 Task: Locate repositories with reported security vulnerabilities.
Action: Mouse moved to (628, 39)
Screenshot: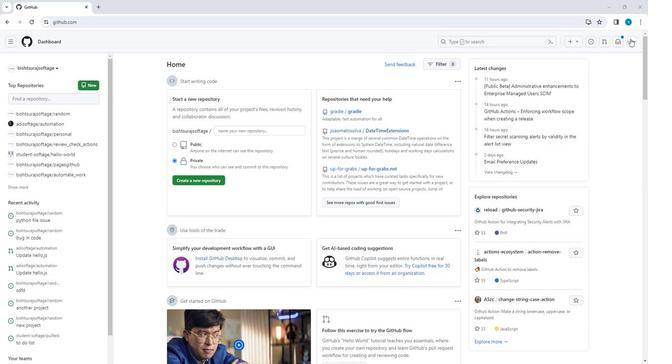 
Action: Mouse pressed left at (628, 39)
Screenshot: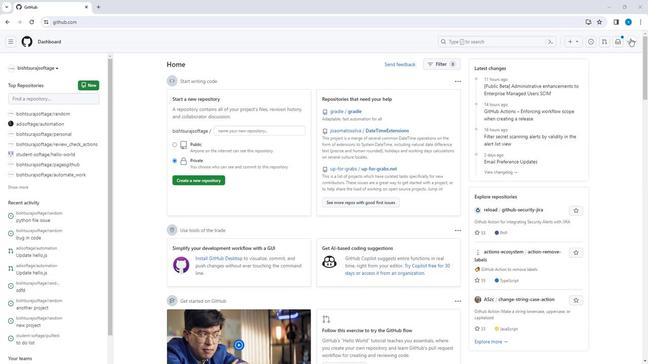 
Action: Mouse moved to (600, 93)
Screenshot: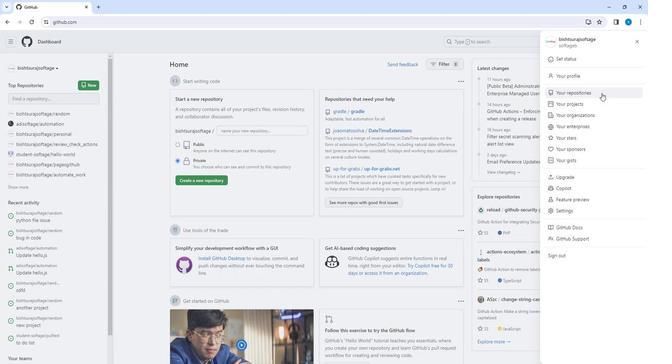 
Action: Mouse pressed left at (600, 93)
Screenshot: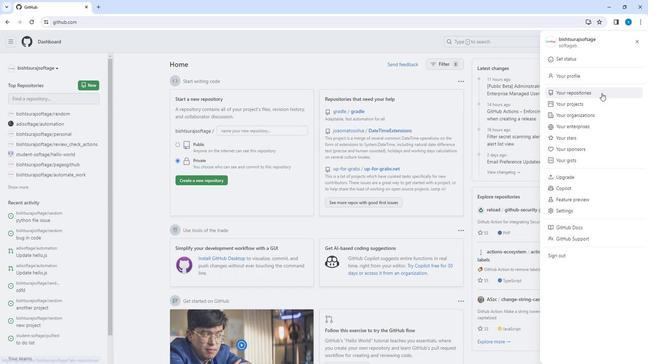 
Action: Mouse moved to (227, 105)
Screenshot: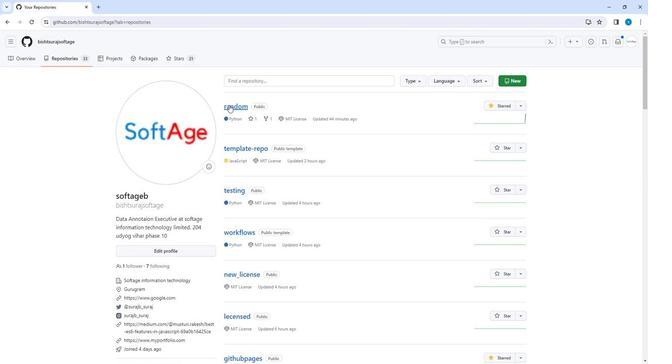 
Action: Mouse pressed left at (227, 105)
Screenshot: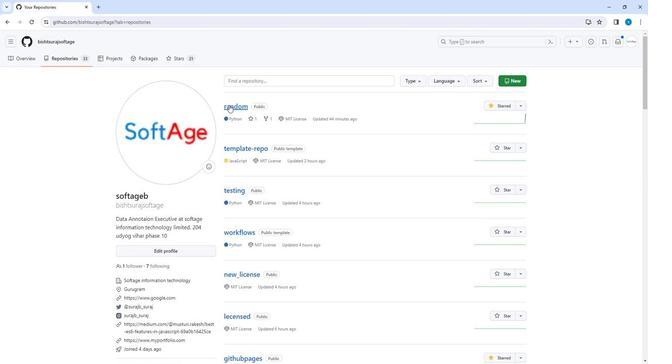 
Action: Mouse moved to (242, 60)
Screenshot: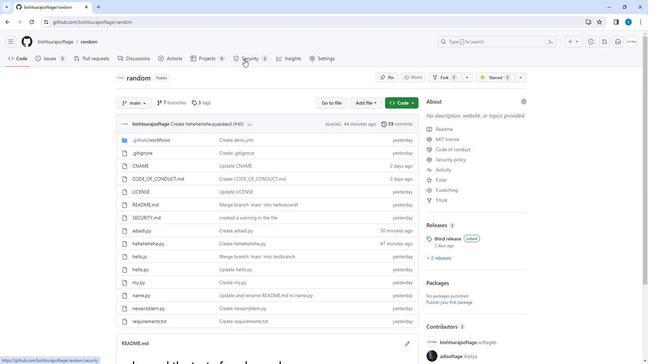 
Action: Mouse pressed left at (242, 60)
Screenshot: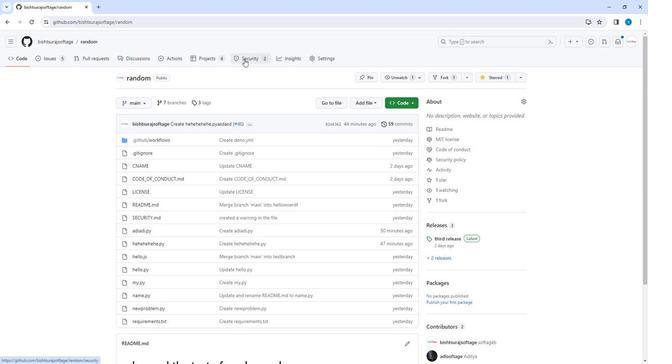 
Action: Mouse moved to (171, 146)
Screenshot: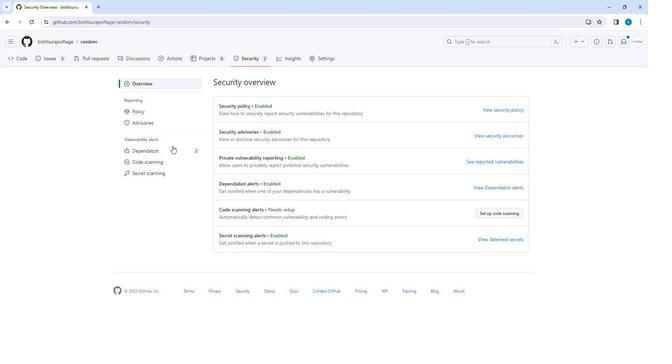
Action: Mouse pressed left at (171, 146)
Screenshot: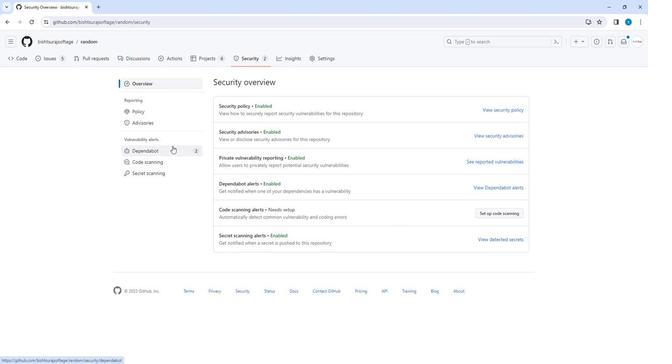 
Action: Mouse moved to (275, 193)
Screenshot: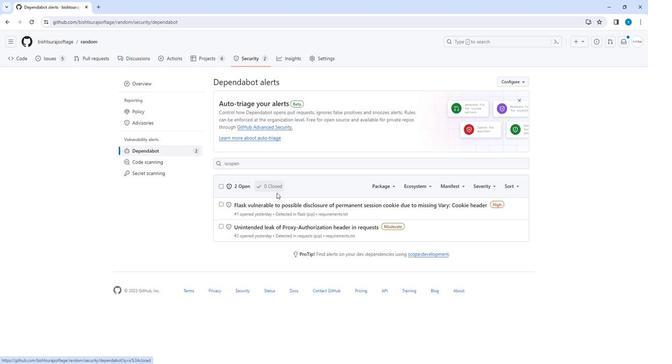 
Action: Mouse scrolled (275, 192) with delta (0, 0)
Screenshot: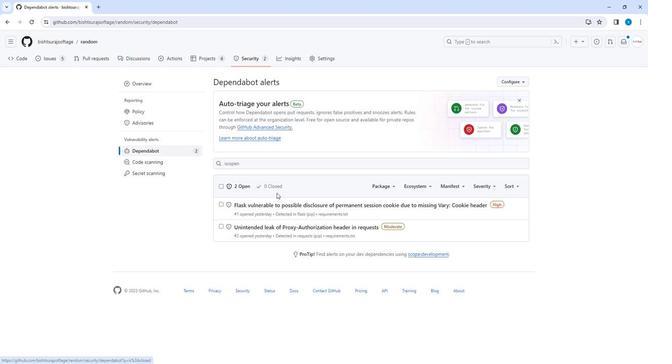 
Action: Mouse scrolled (275, 192) with delta (0, 0)
Screenshot: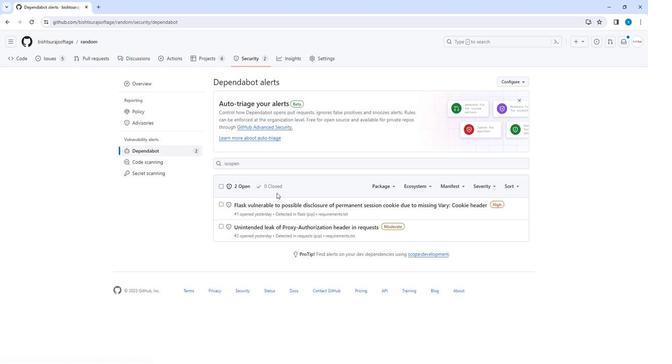 
Action: Mouse moved to (275, 196)
Screenshot: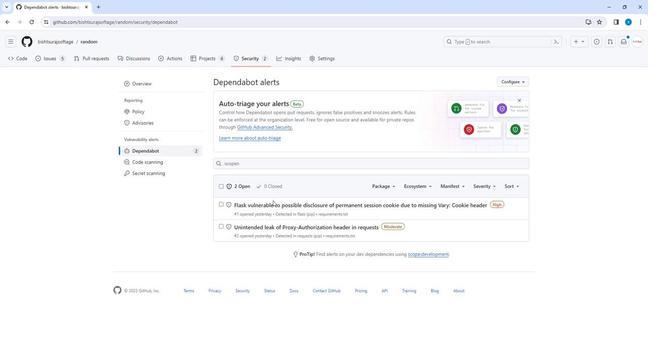 
Action: Mouse scrolled (275, 196) with delta (0, 0)
Screenshot: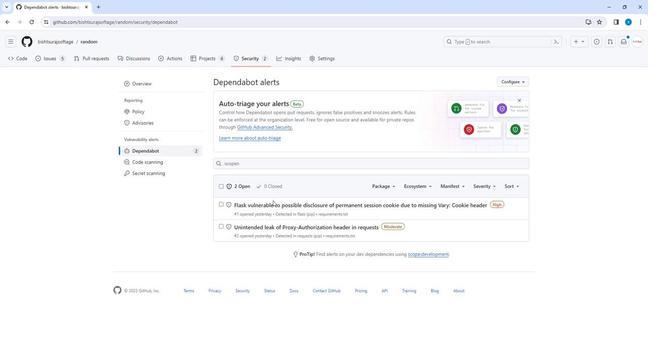 
Action: Mouse moved to (219, 267)
Screenshot: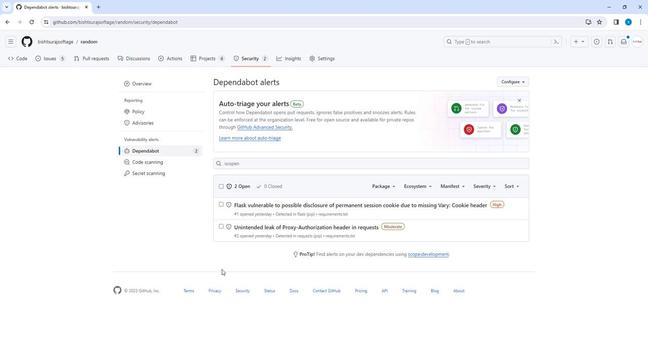 
